 Task: Move email   from Email0080 from folder Inbox to folder Folder0080 with a subject Subject0076
Action: Mouse moved to (508, 526)
Screenshot: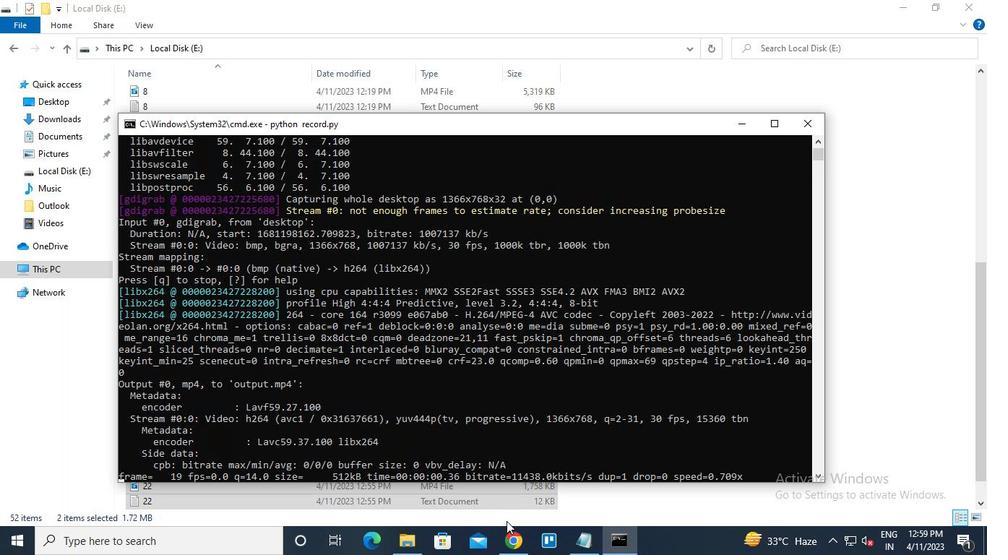
Action: Mouse pressed left at (508, 526)
Screenshot: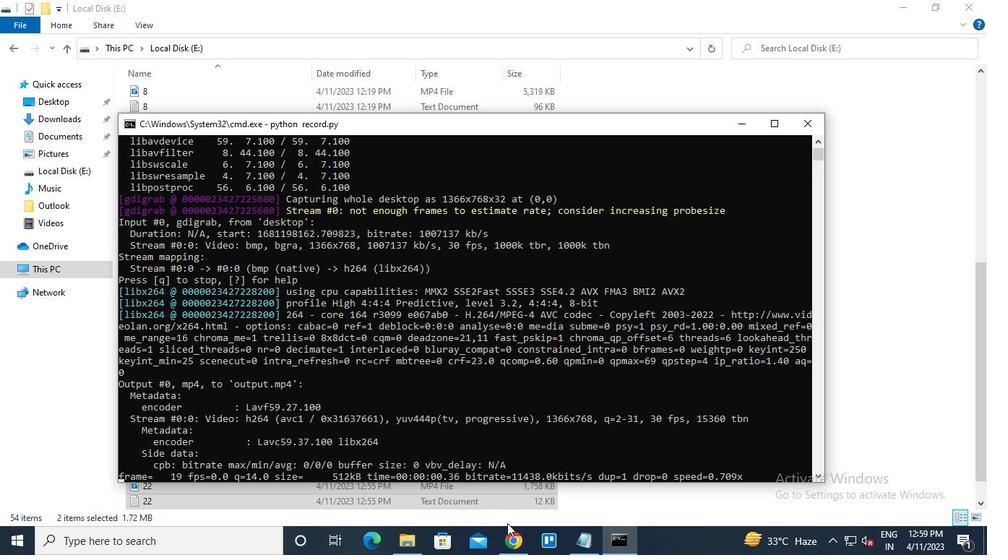 
Action: Mouse moved to (310, 277)
Screenshot: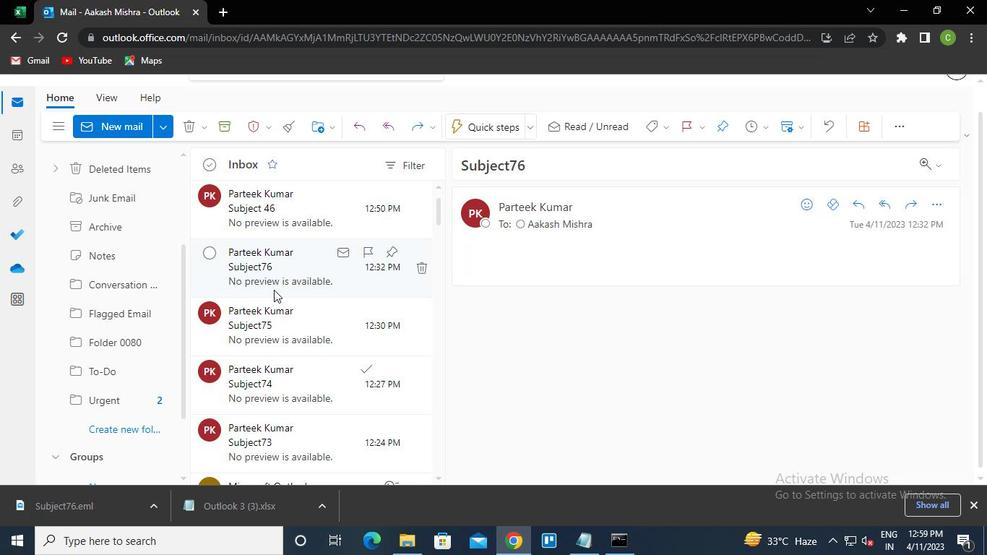 
Action: Mouse pressed left at (310, 277)
Screenshot: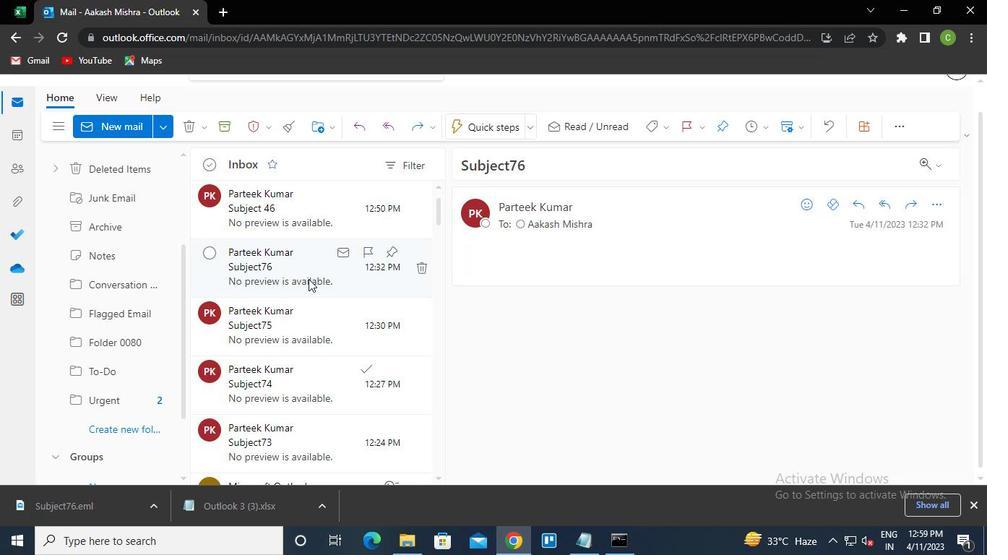 
Action: Mouse pressed right at (310, 277)
Screenshot: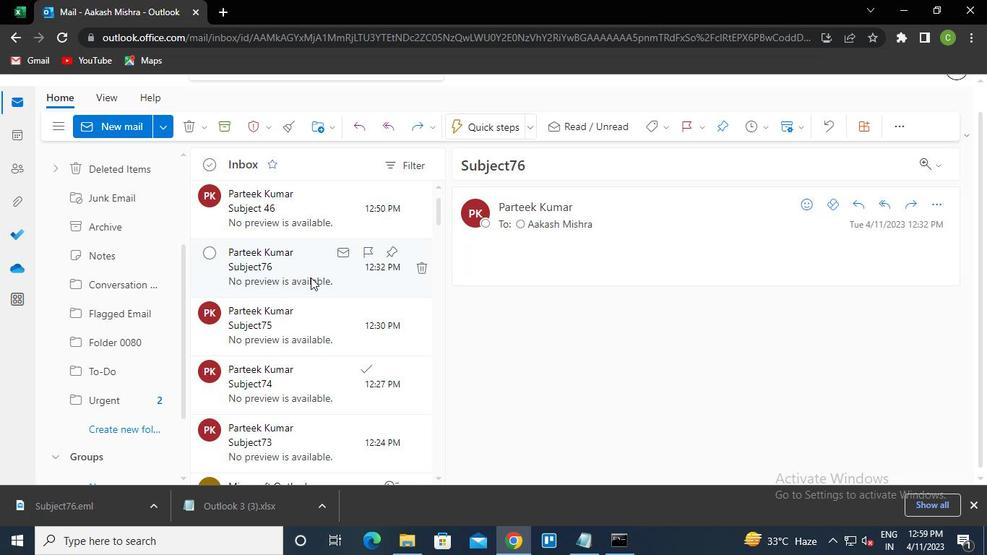 
Action: Mouse moved to (352, 228)
Screenshot: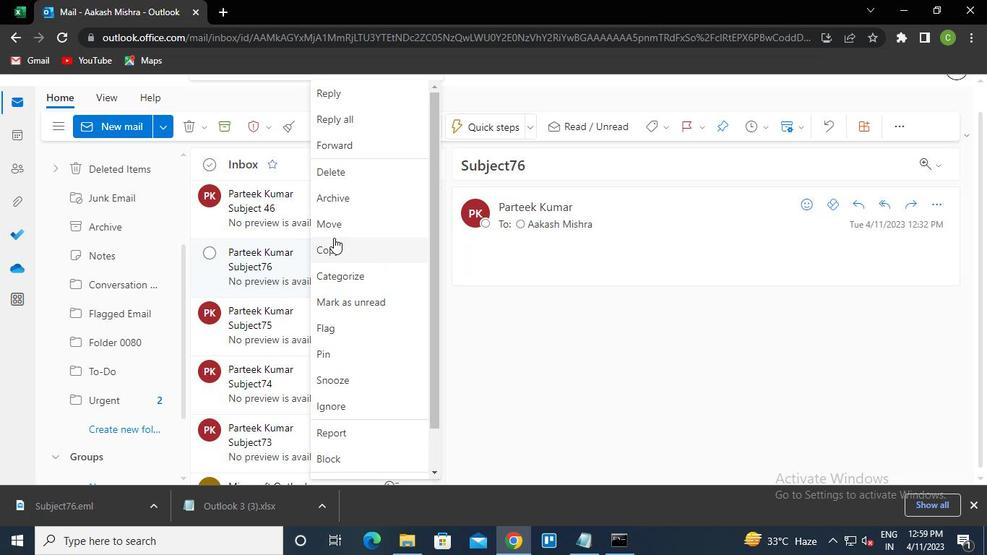 
Action: Mouse pressed left at (352, 228)
Screenshot: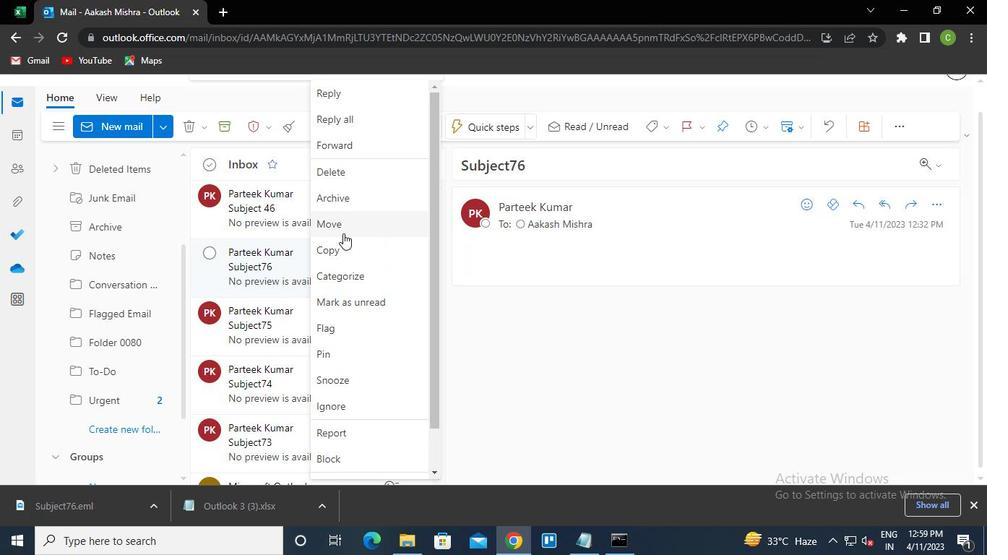 
Action: Mouse moved to (510, 250)
Screenshot: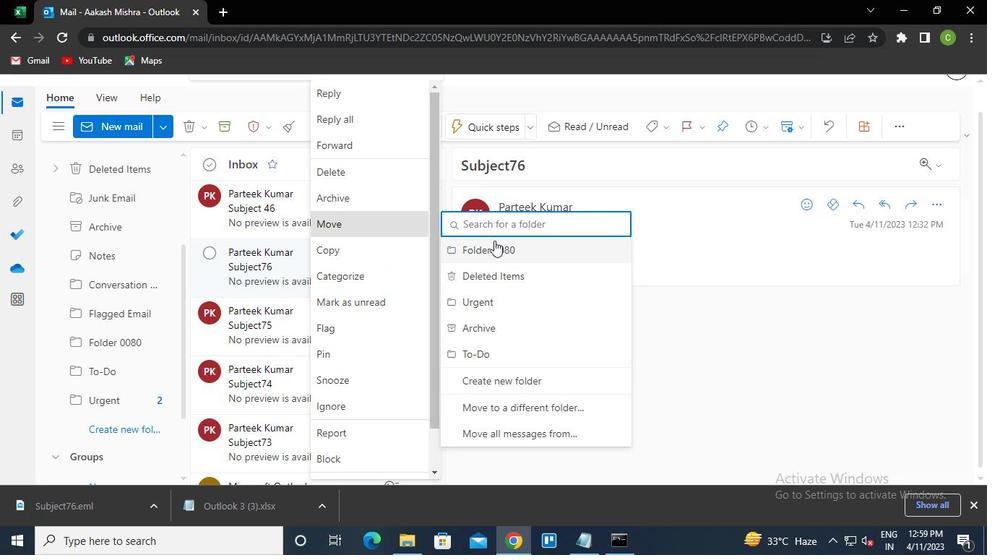 
Action: Mouse pressed left at (510, 250)
Screenshot: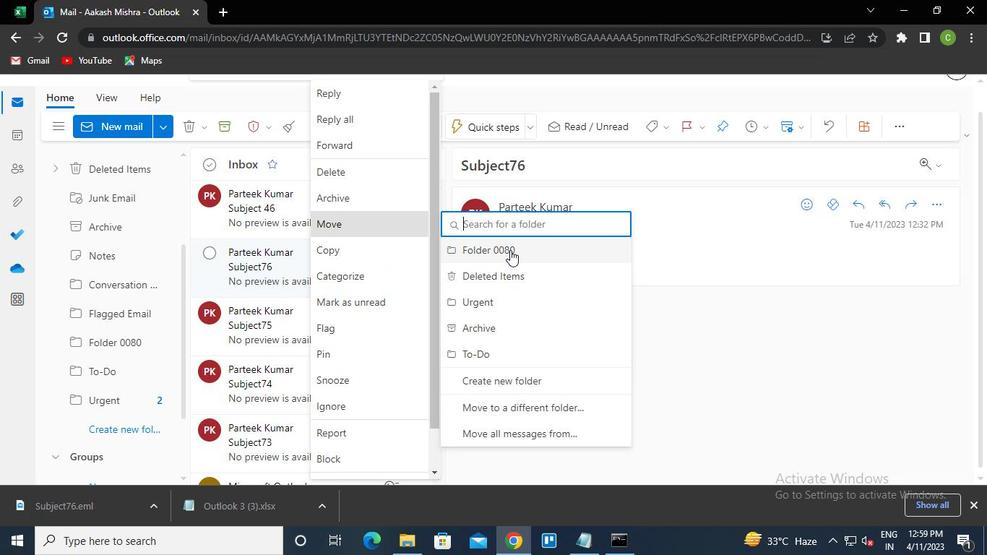 
Action: Mouse moved to (609, 537)
Screenshot: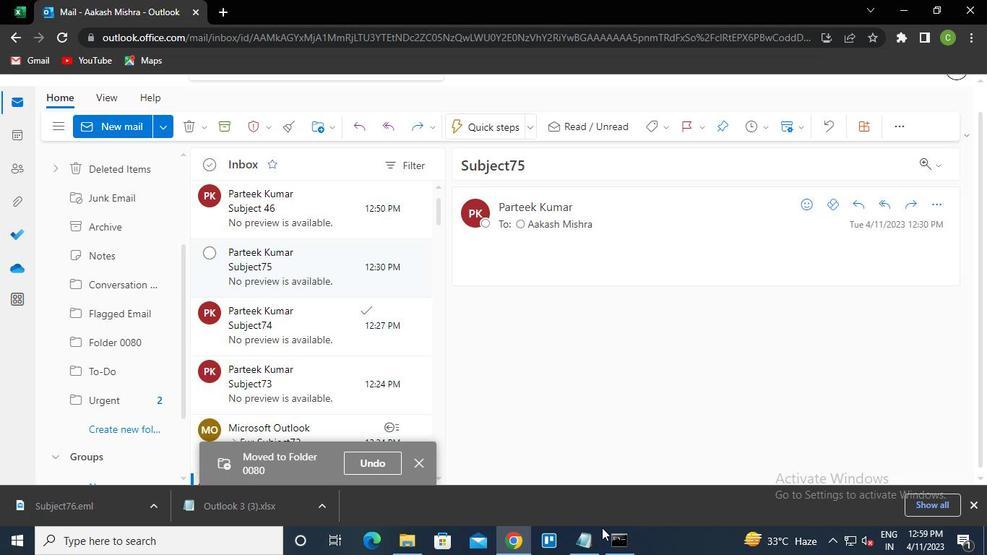 
Action: Mouse pressed left at (609, 537)
Screenshot: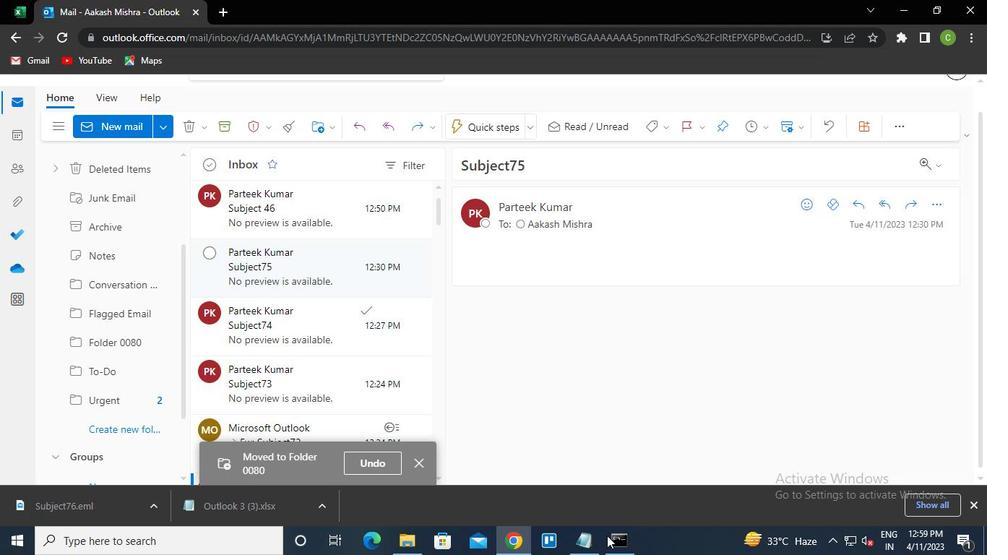 
Action: Mouse moved to (810, 124)
Screenshot: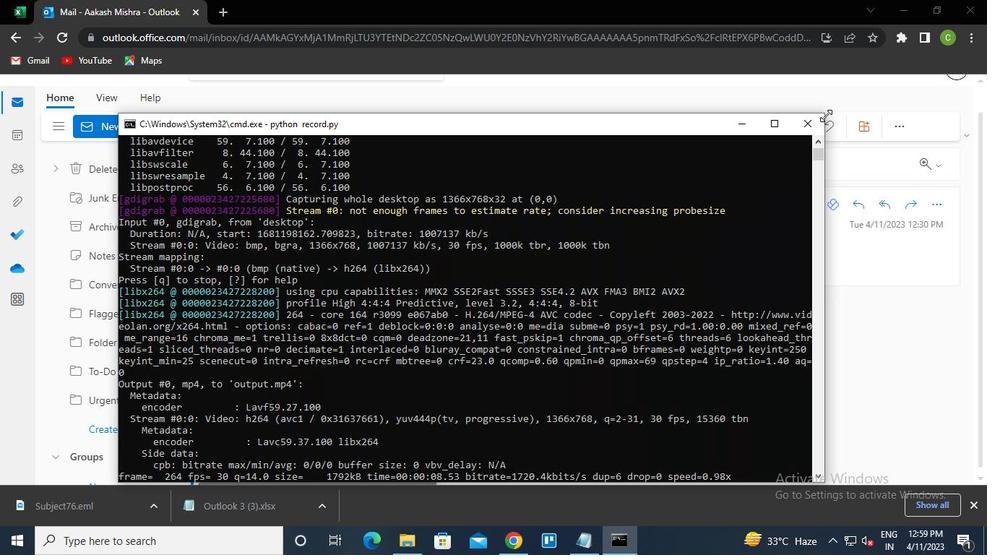 
Action: Mouse pressed left at (810, 124)
Screenshot: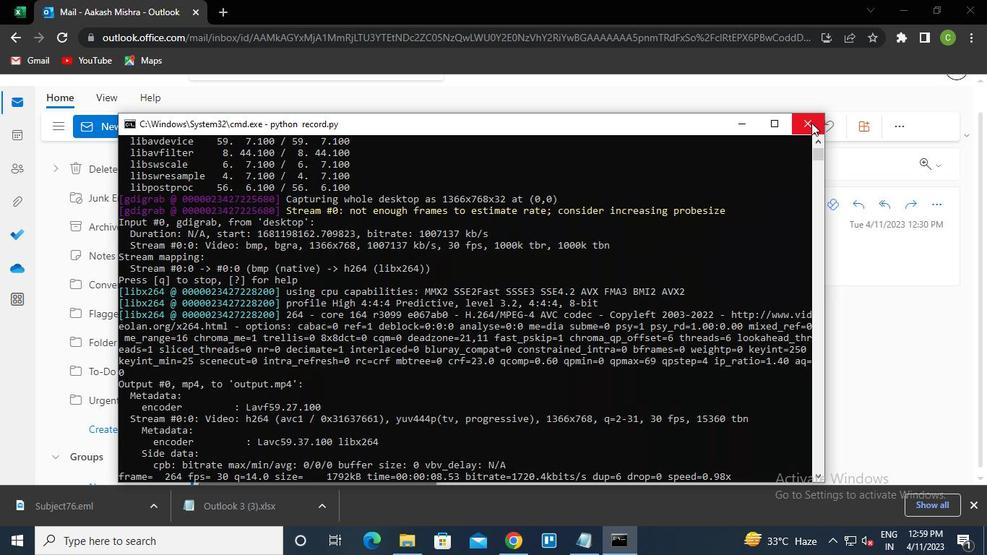 
